 Task: Write personalized message: I am delighted to write this personalized recommendation for you based on our shared experiences at Netflix.
Action: Mouse moved to (867, 92)
Screenshot: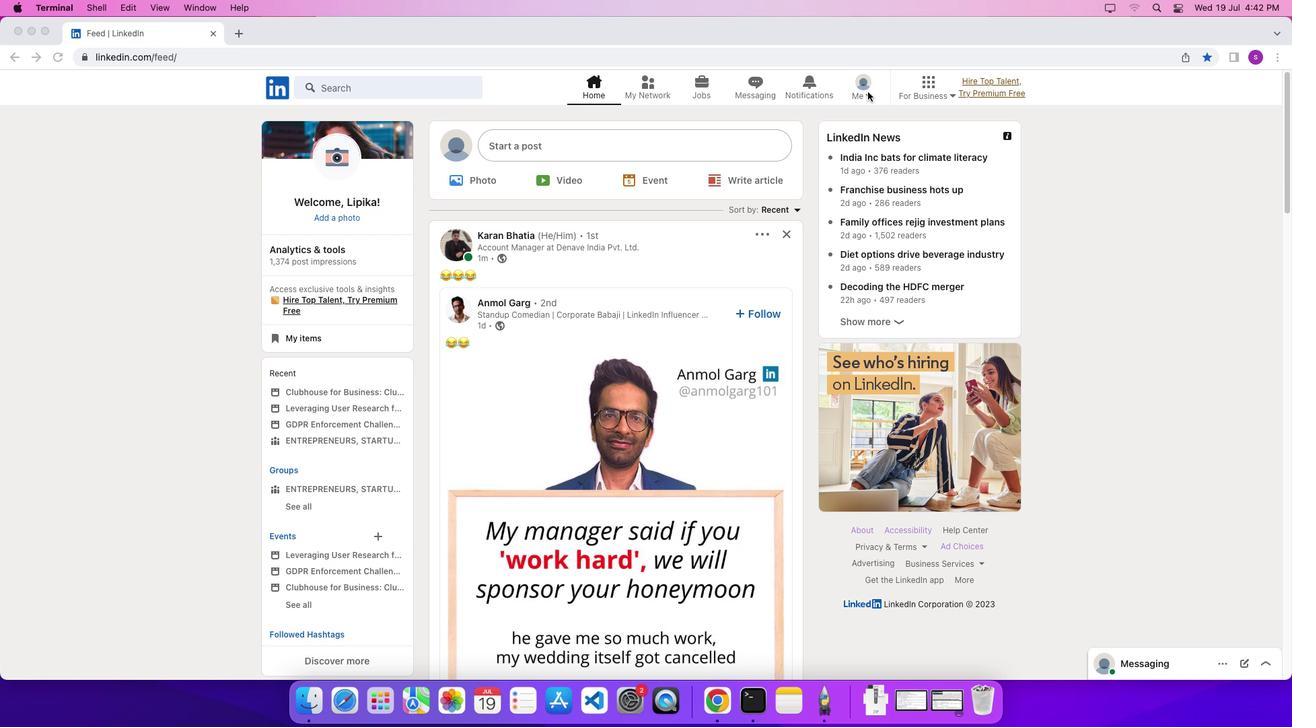 
Action: Mouse pressed left at (867, 92)
Screenshot: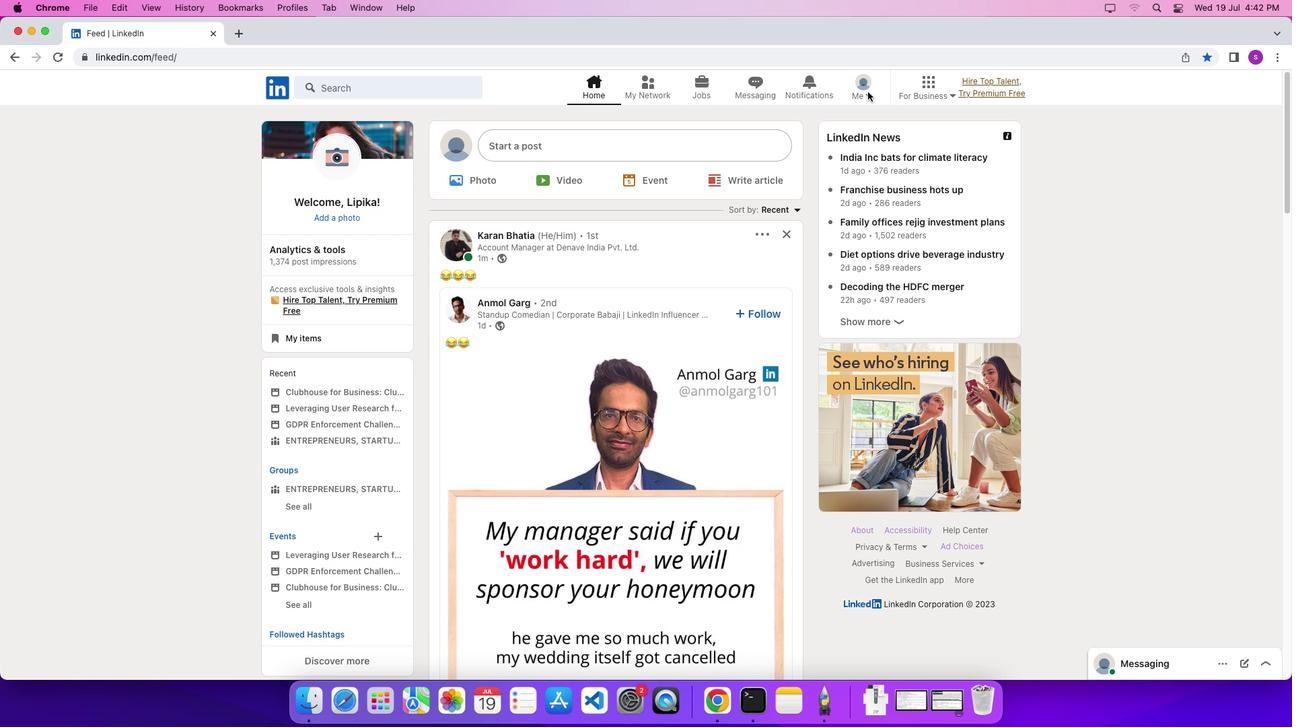 
Action: Mouse moved to (865, 96)
Screenshot: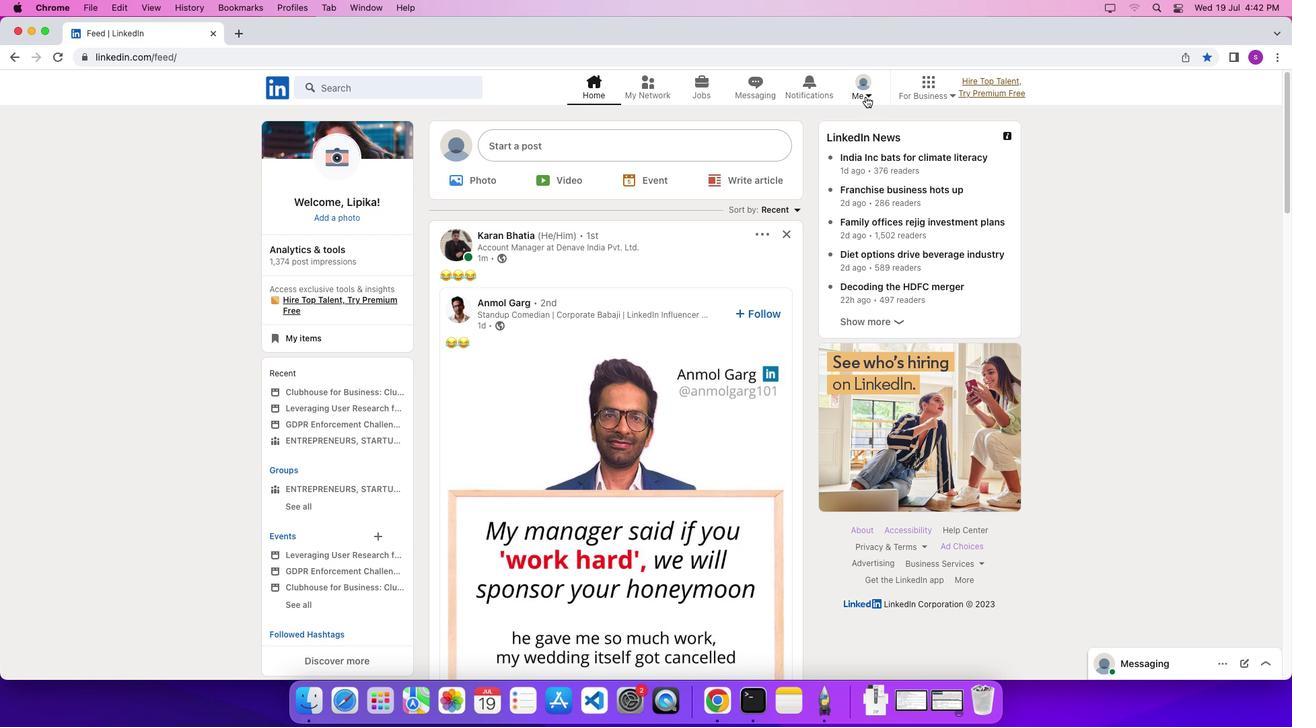 
Action: Mouse pressed left at (865, 96)
Screenshot: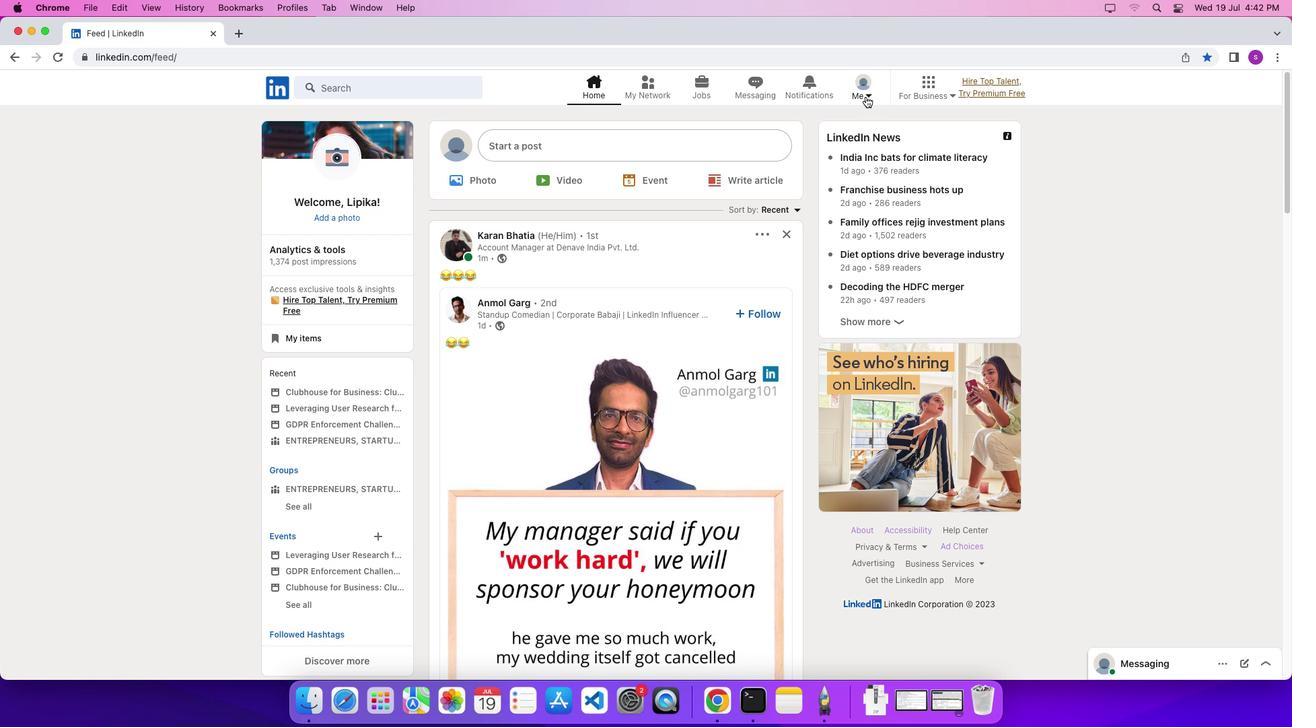 
Action: Mouse moved to (799, 164)
Screenshot: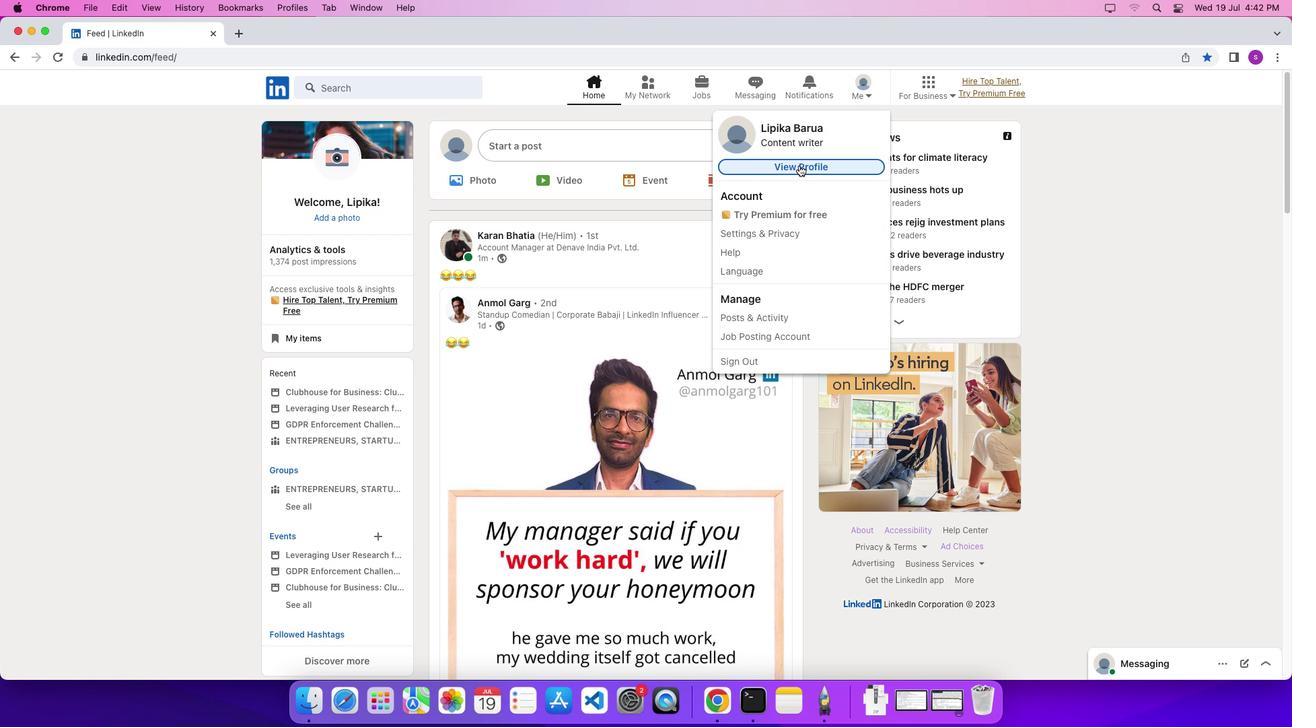 
Action: Mouse pressed left at (799, 164)
Screenshot: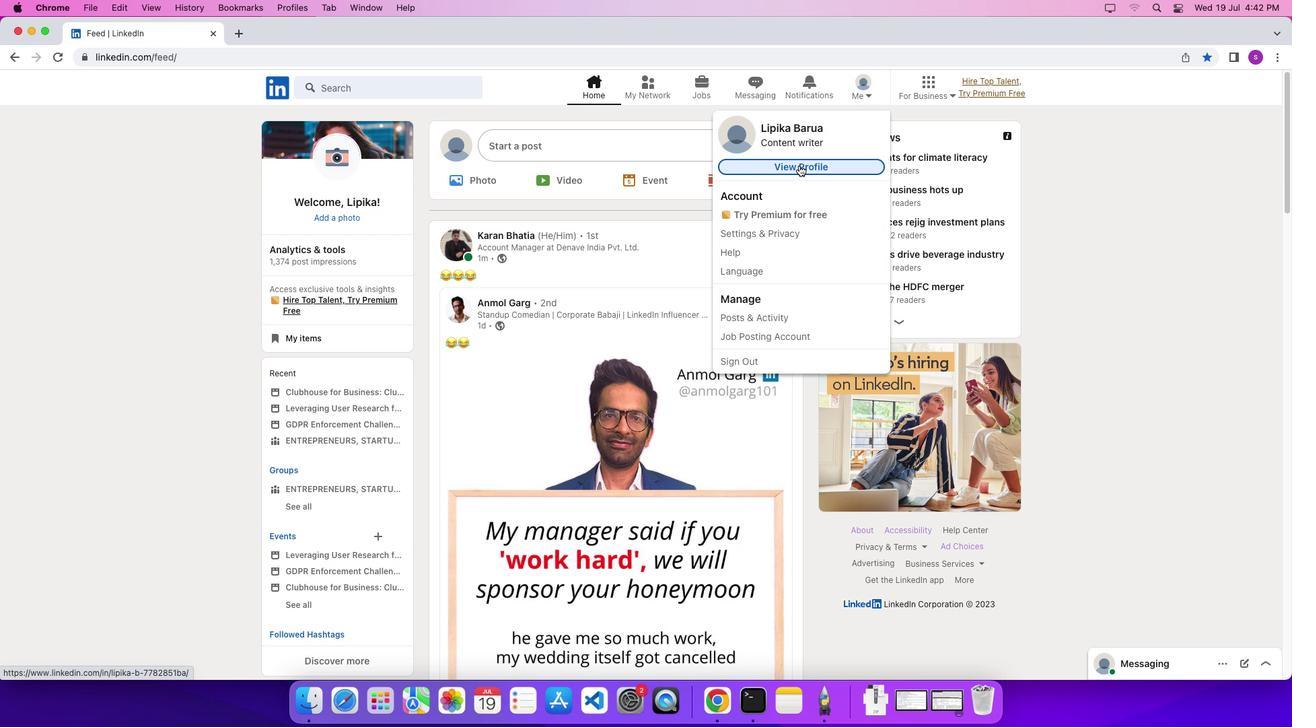 
Action: Mouse moved to (430, 434)
Screenshot: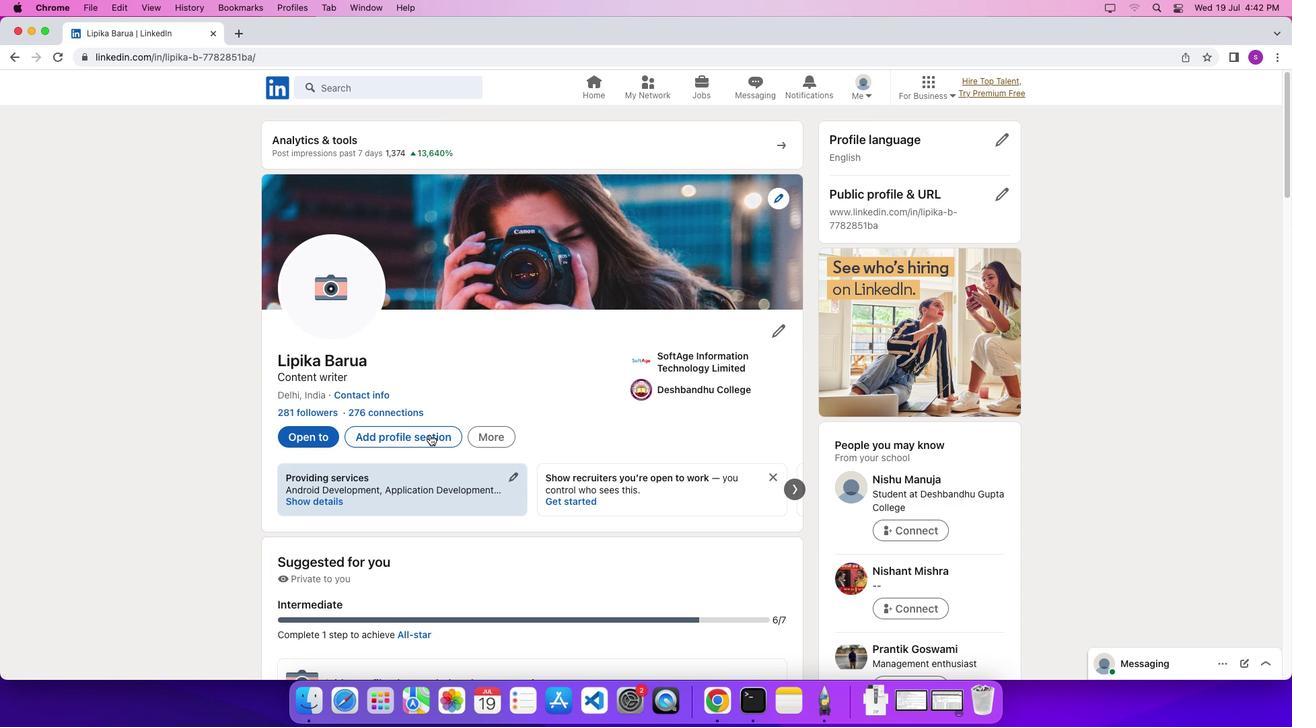 
Action: Mouse pressed left at (430, 434)
Screenshot: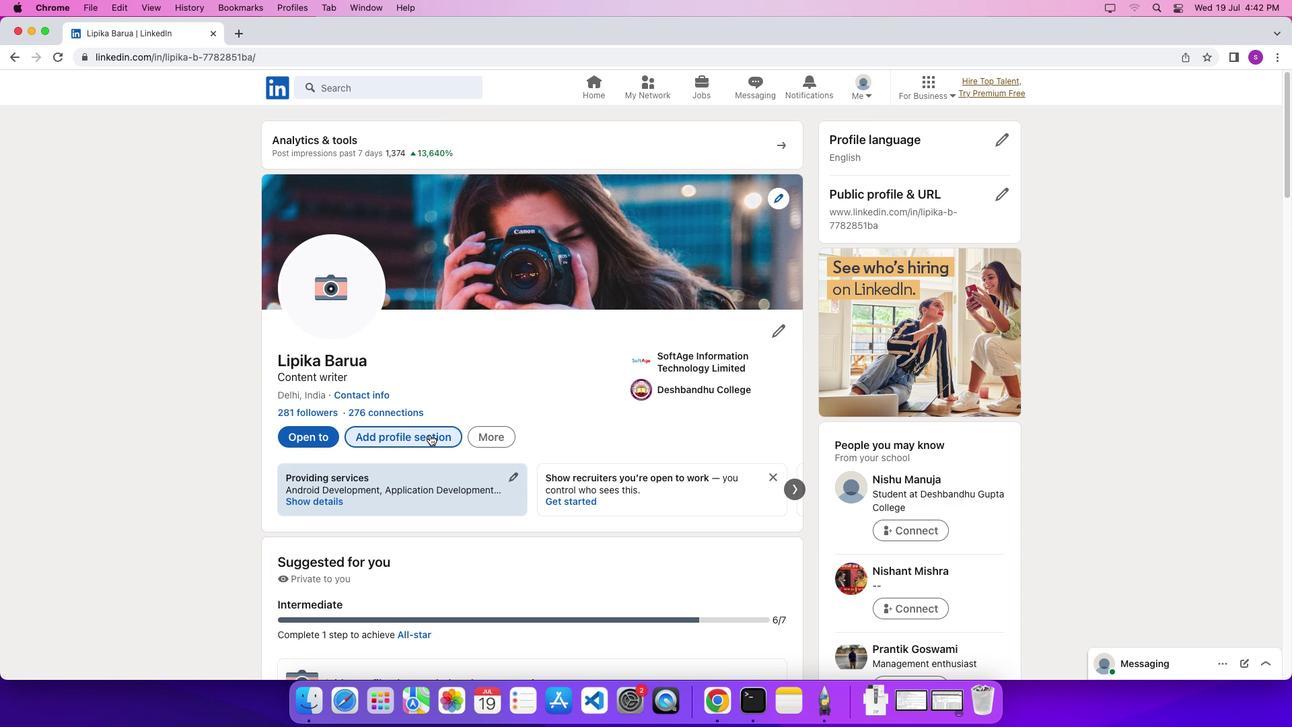 
Action: Mouse moved to (492, 372)
Screenshot: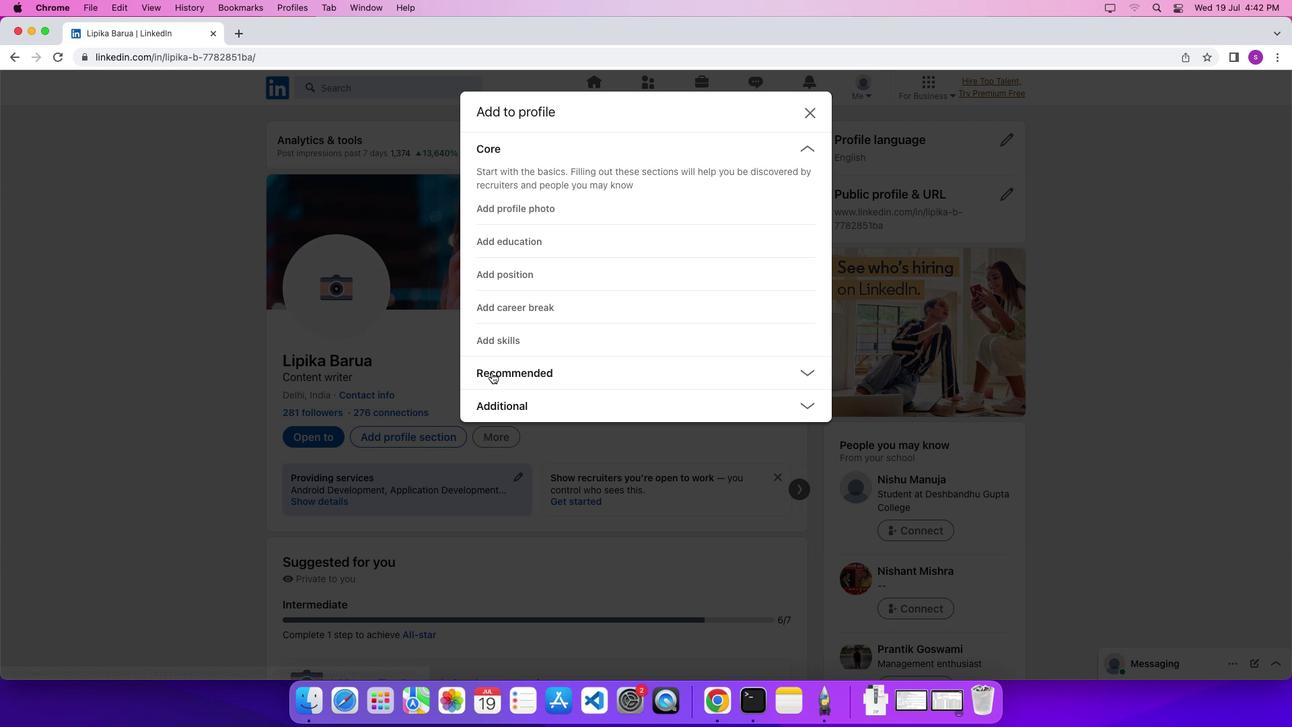 
Action: Mouse pressed left at (492, 372)
Screenshot: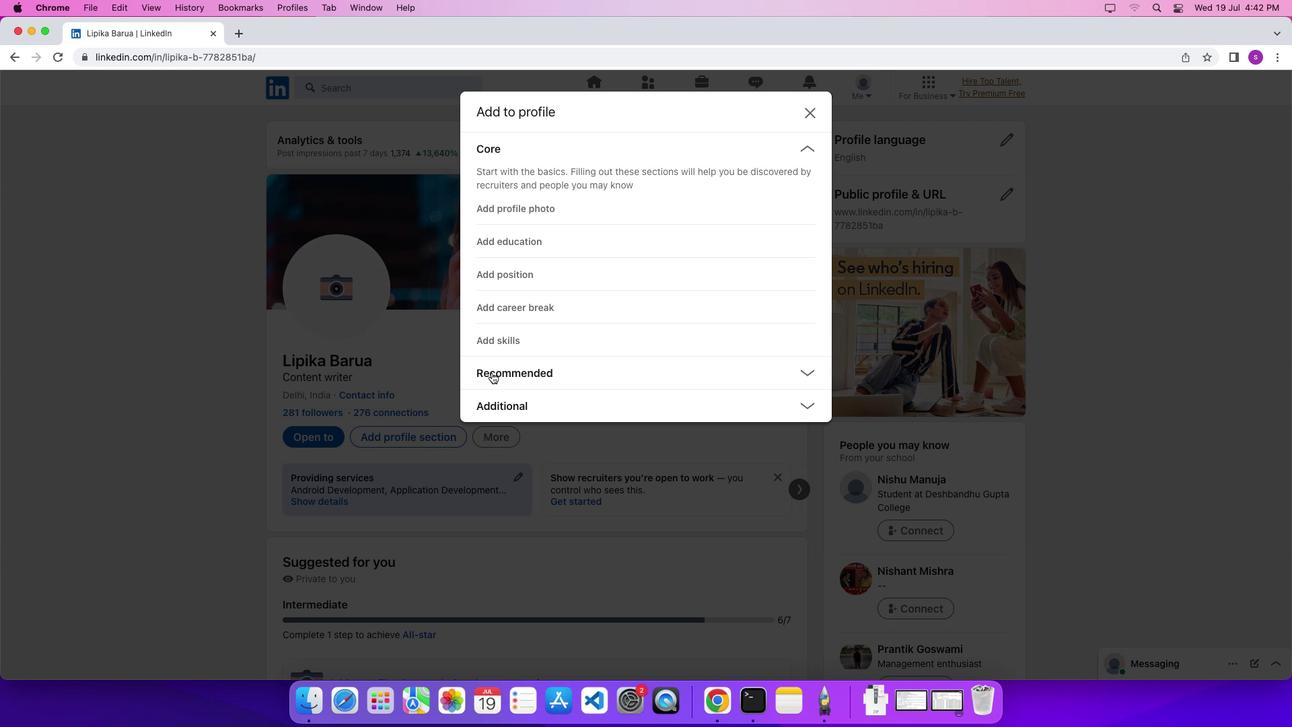 
Action: Mouse moved to (495, 372)
Screenshot: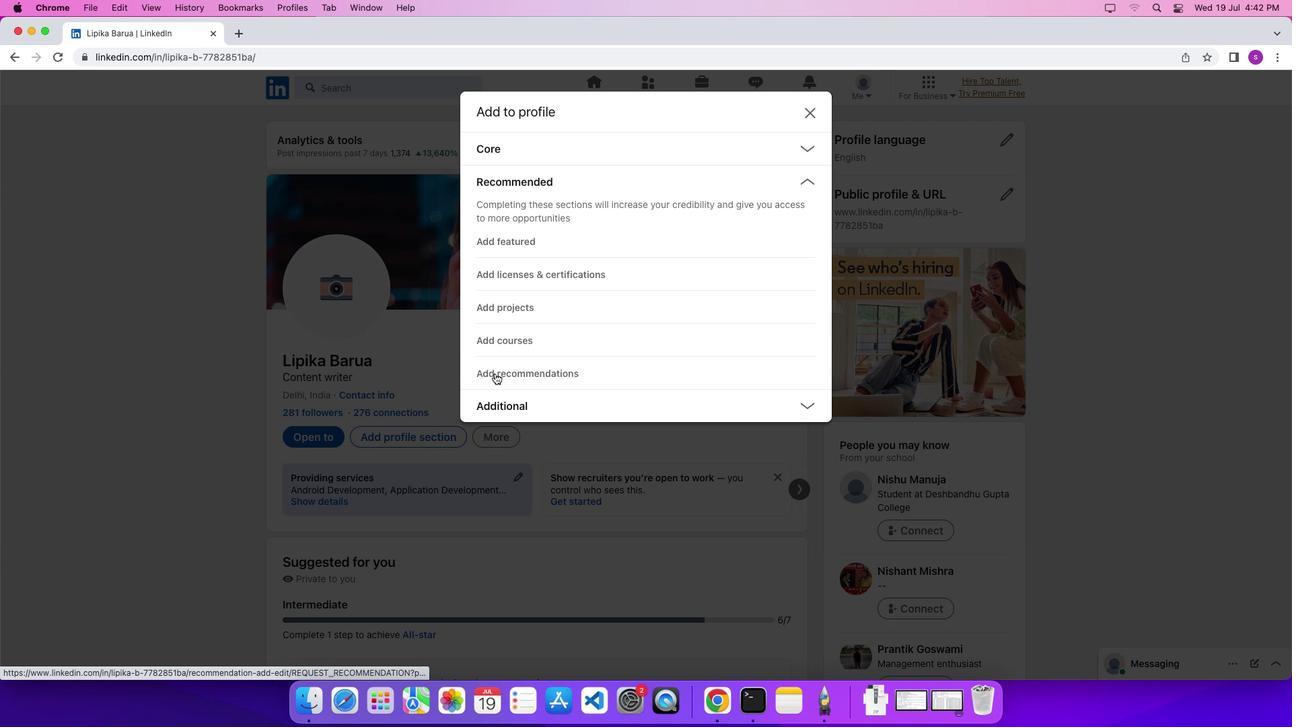 
Action: Mouse pressed left at (495, 372)
Screenshot: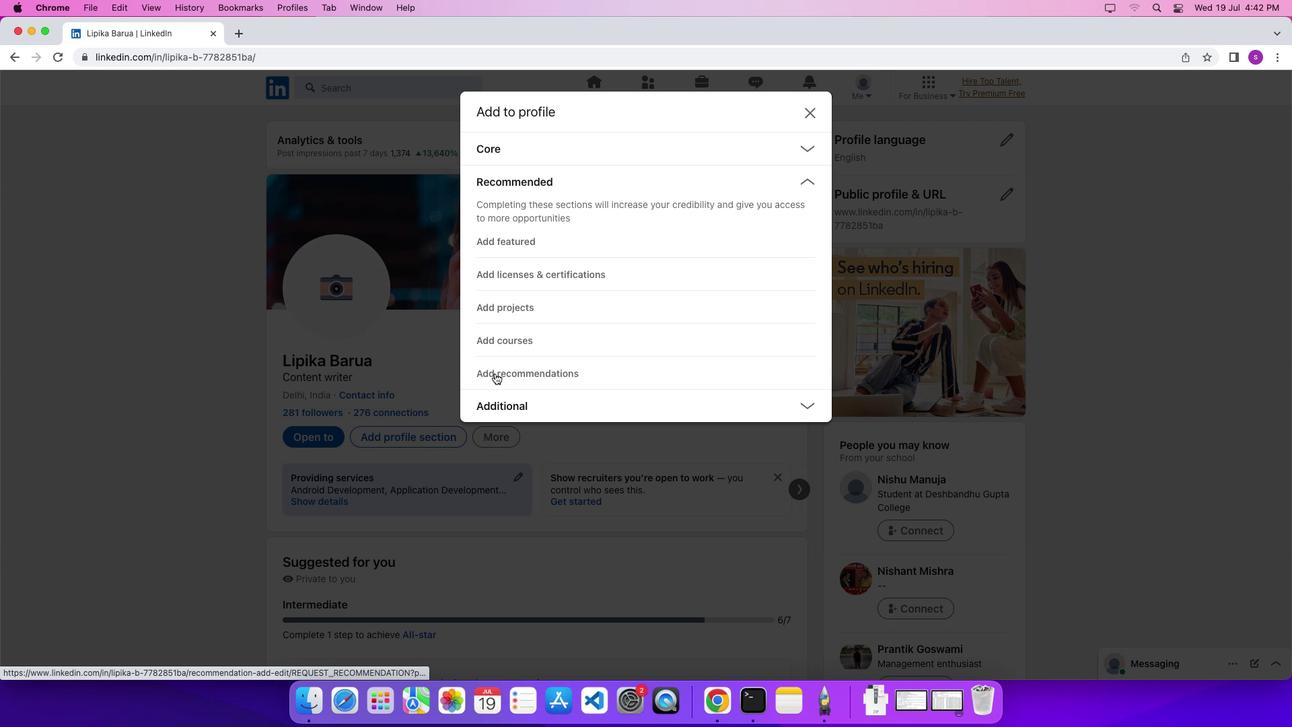 
Action: Mouse moved to (570, 234)
Screenshot: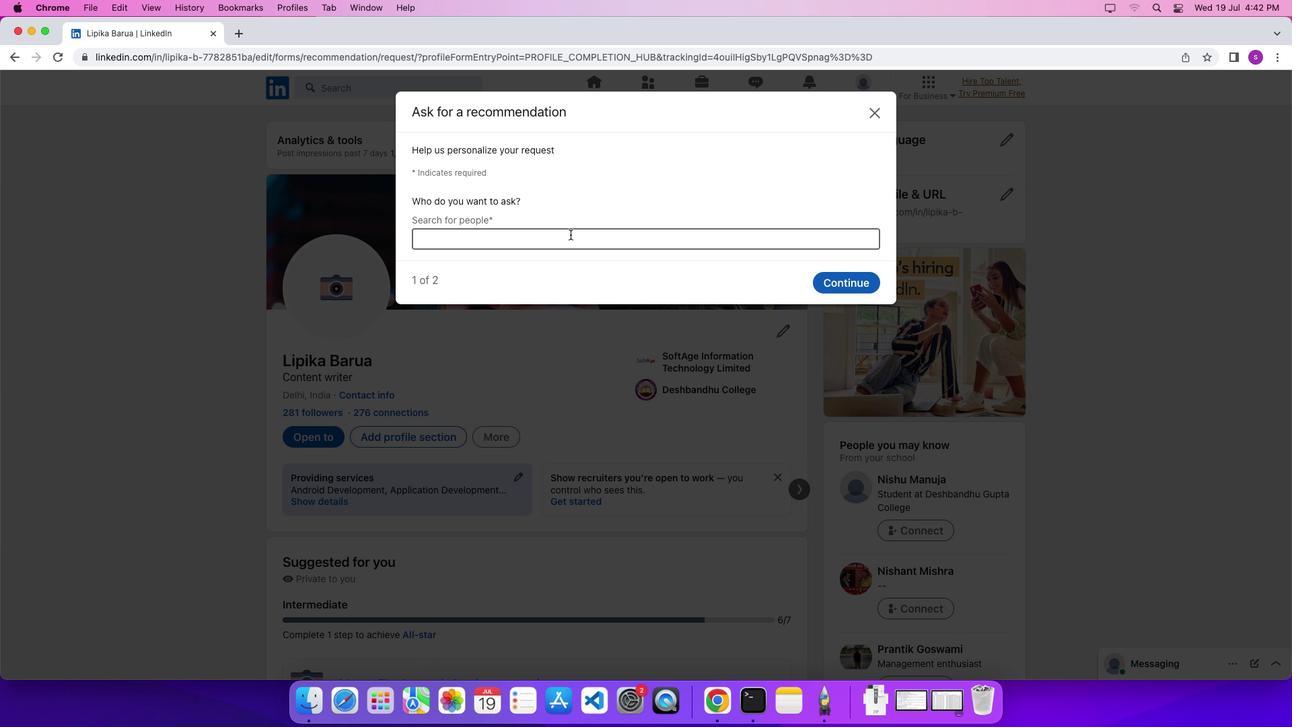 
Action: Mouse pressed left at (570, 234)
Screenshot: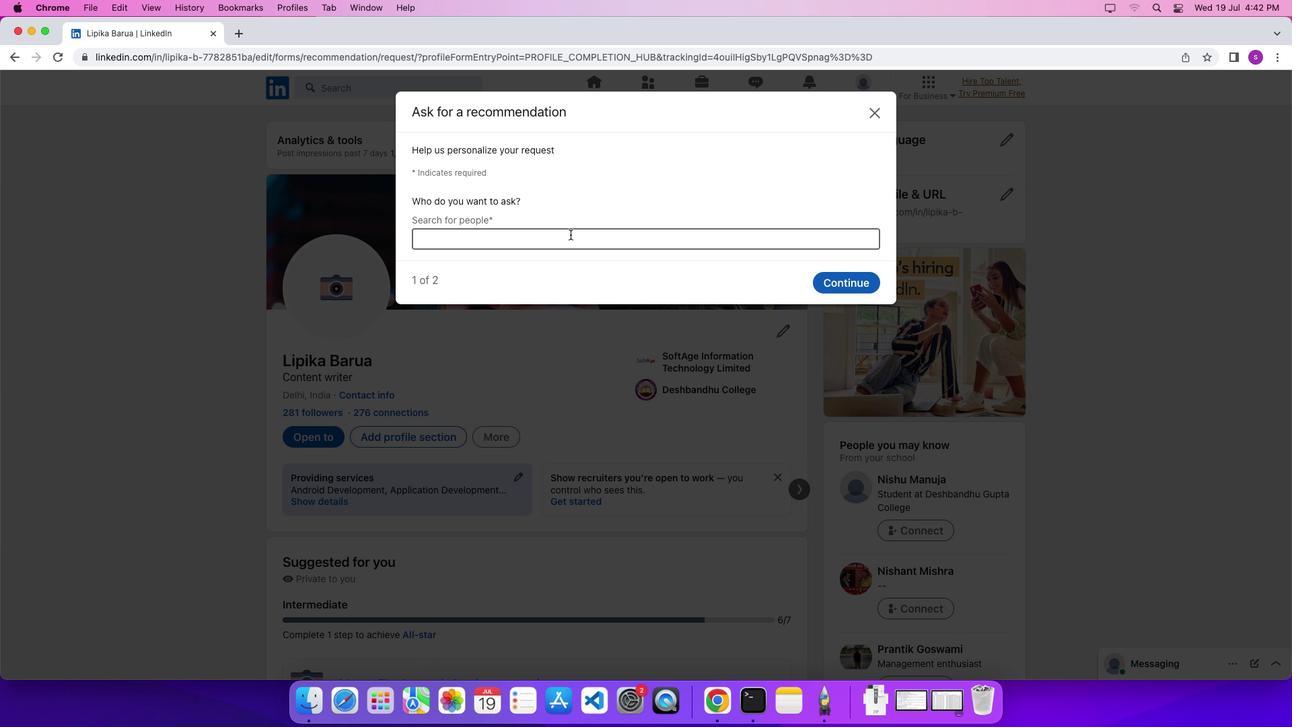 
Action: Key pressed 'h''i'
Screenshot: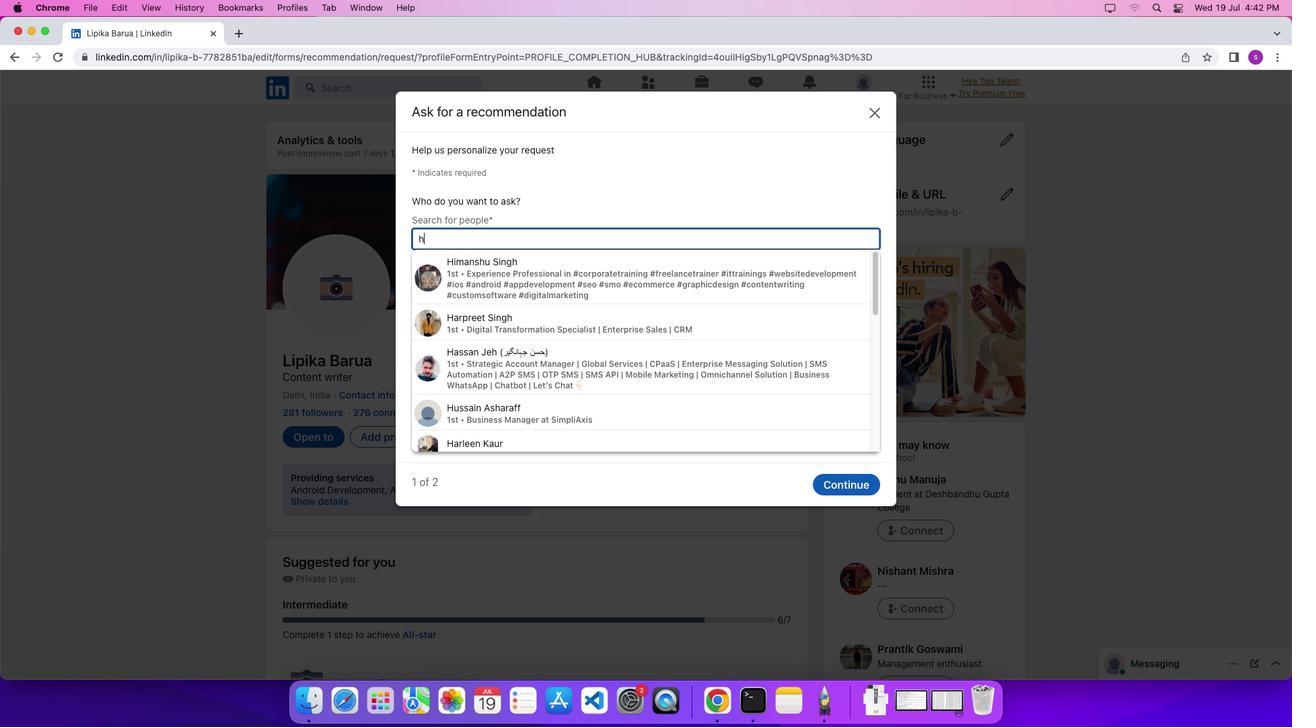 
Action: Mouse moved to (548, 265)
Screenshot: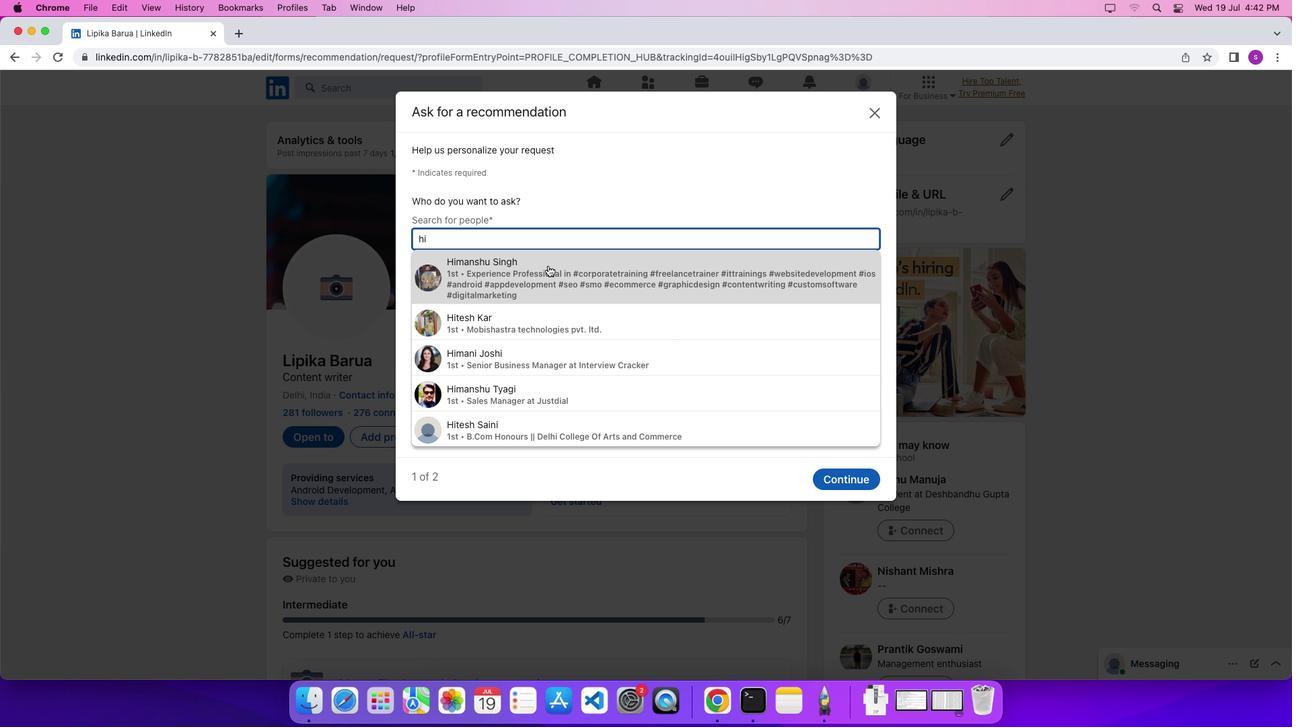 
Action: Mouse pressed left at (548, 265)
Screenshot: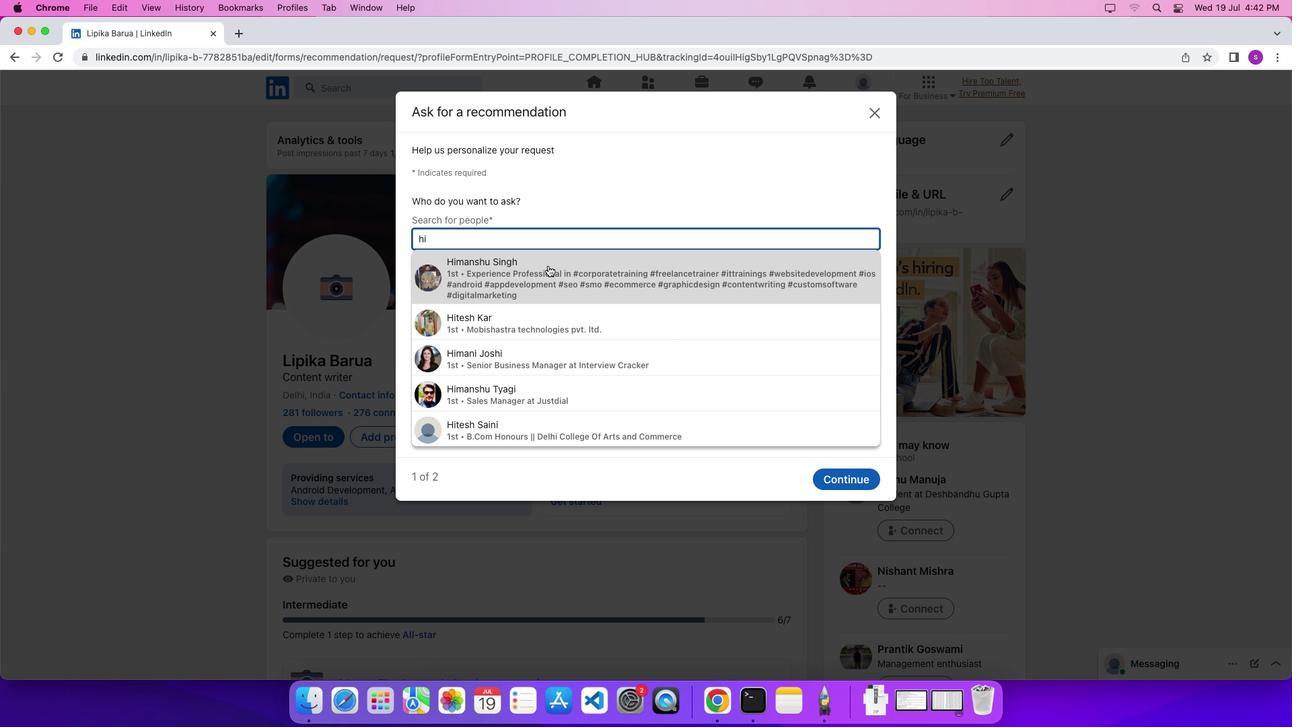 
Action: Mouse moved to (838, 278)
Screenshot: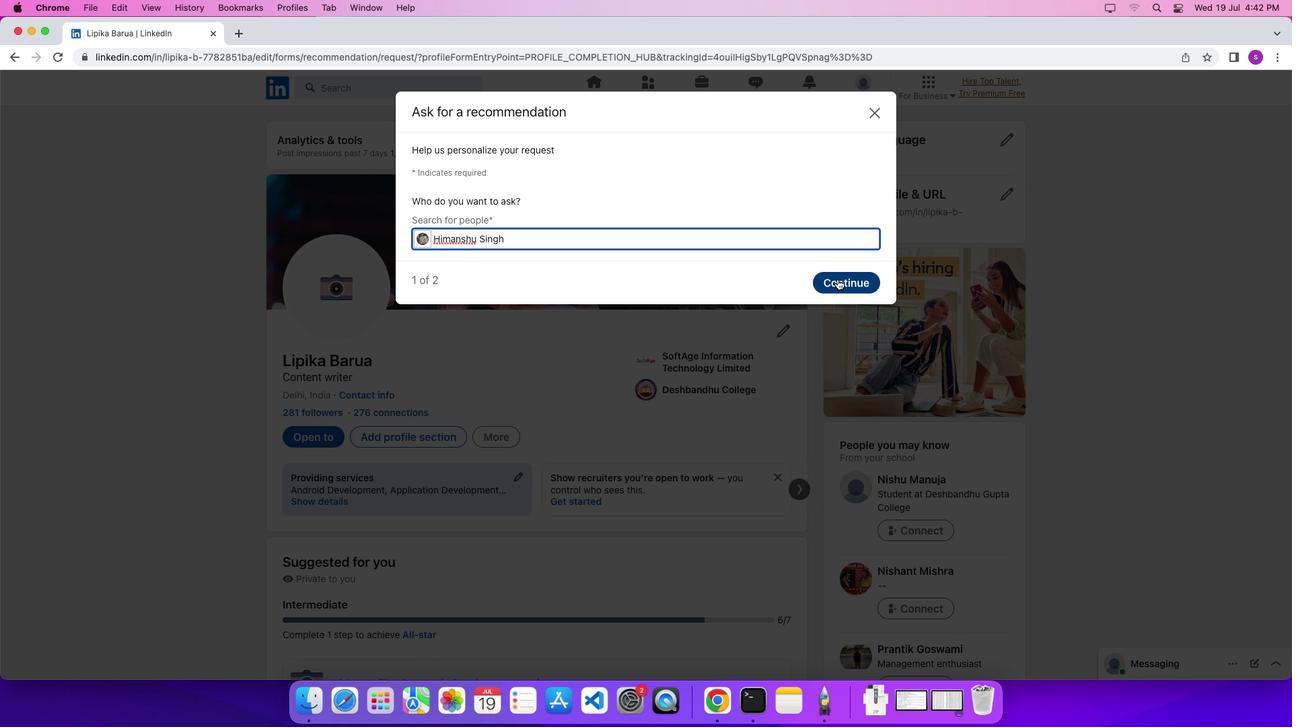 
Action: Mouse pressed left at (838, 278)
Screenshot: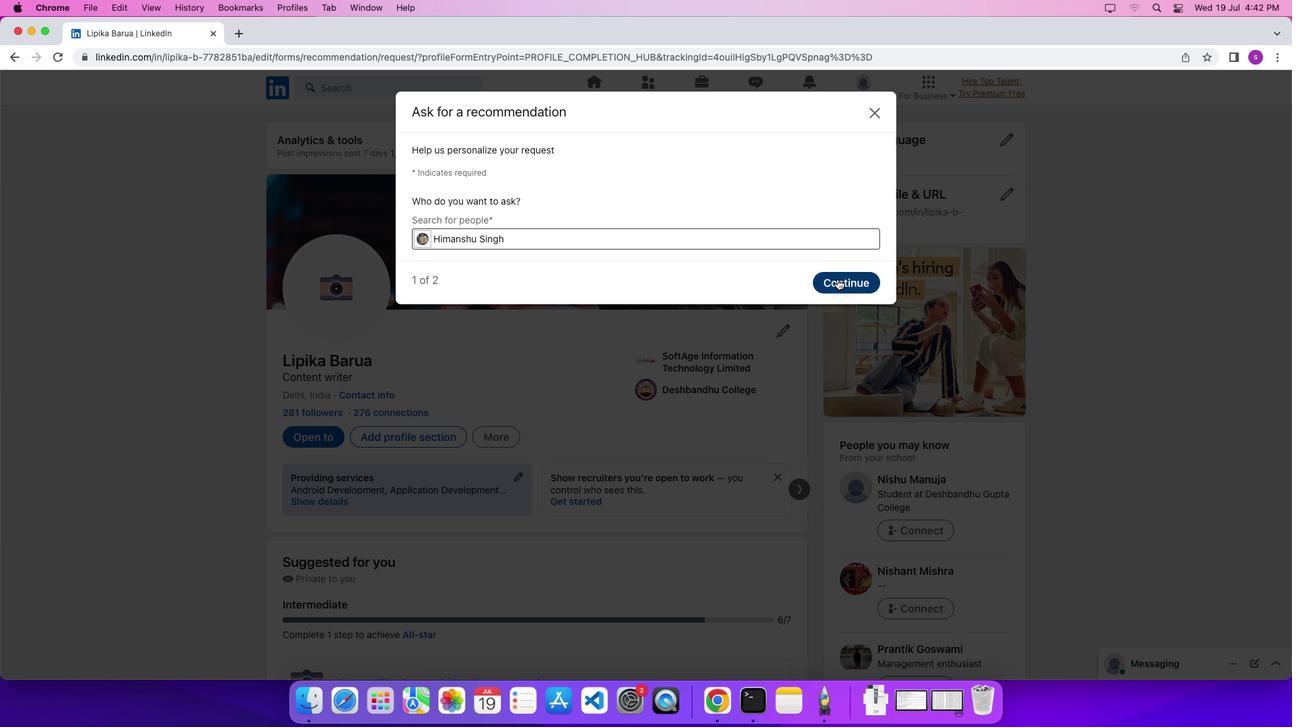 
Action: Mouse moved to (700, 388)
Screenshot: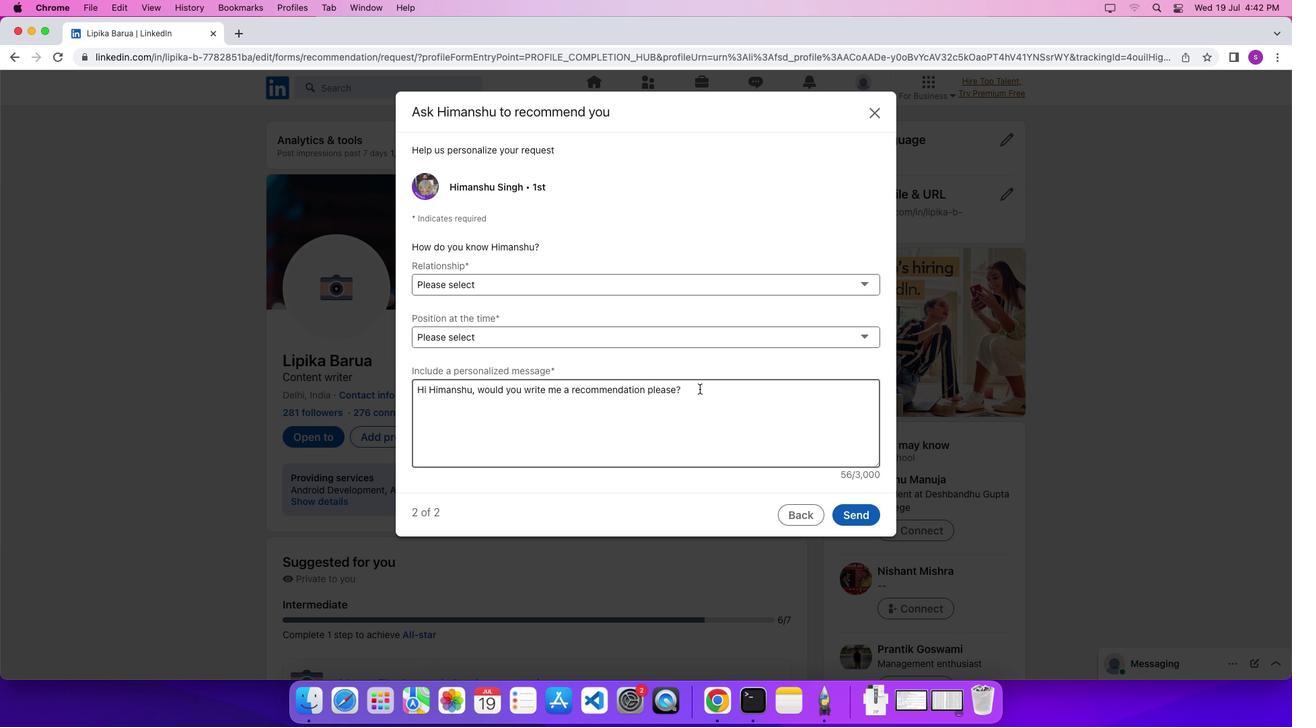 
Action: Mouse pressed left at (700, 388)
Screenshot: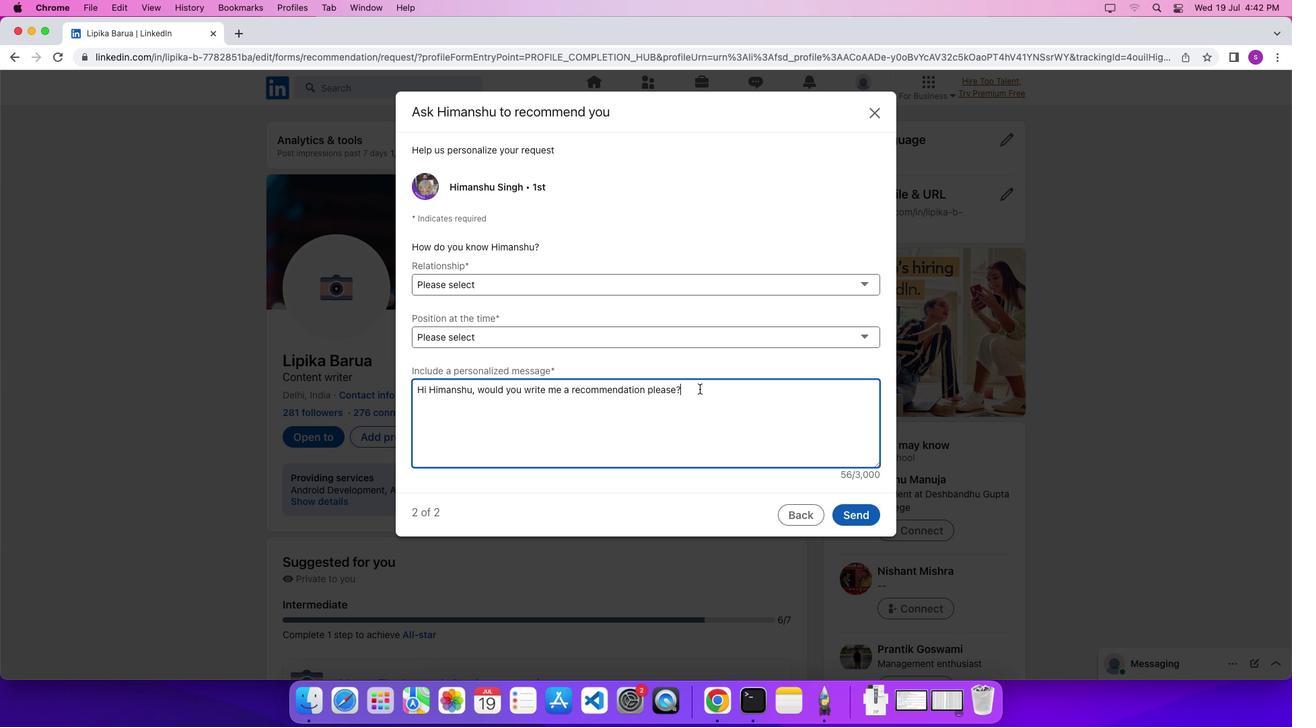 
Action: Mouse moved to (485, 432)
Screenshot: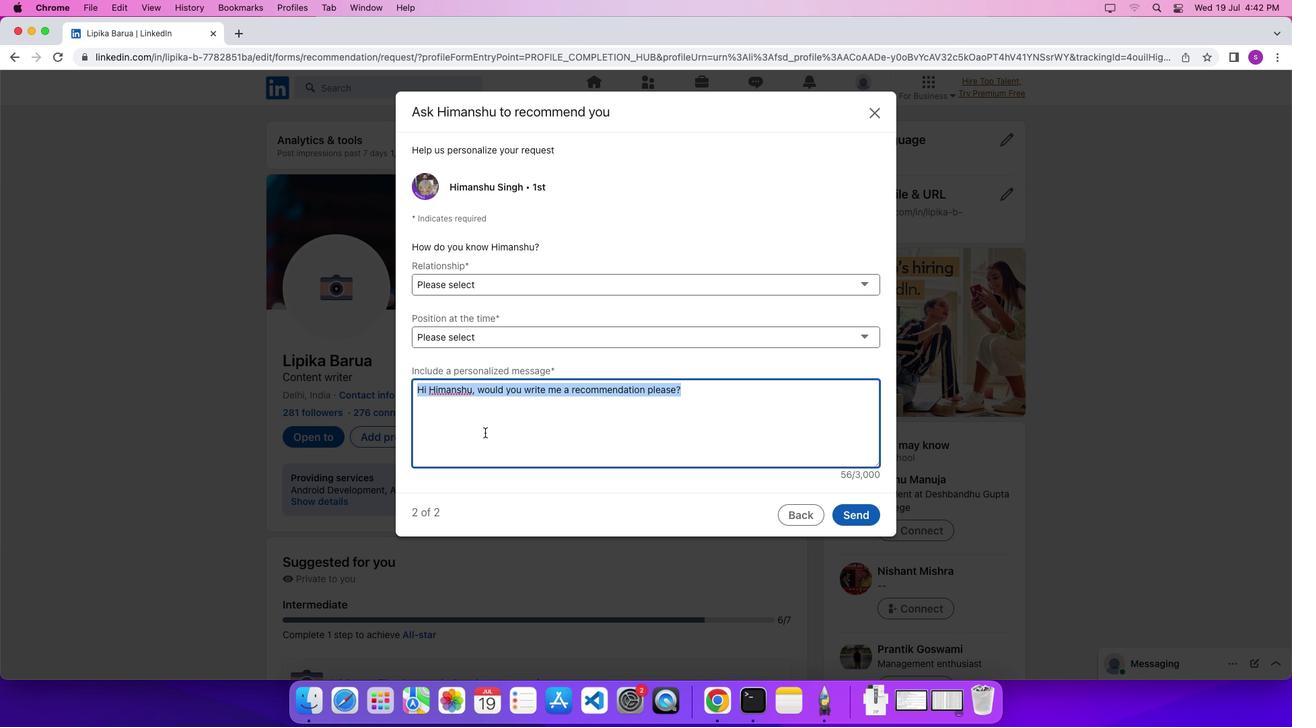 
Action: Key pressed Key.shift'I'Key.space'a''m'Key.space'd''e''l''i''g''h''t''e''d'Key.space't''o'Key.space'w''r''i''t''e'Key.space't''h''i''s'Key.space'p''e''r''s''o''n''a''l''i''z''e''d'Key.space'r''e''c''o''m''m''e''n''d''a''t''i''o''n'Key.space'f''o''r'Key.space'y''o''u'Key.space'b''a''s''e''d'Key.space'o''n'Key.space'o''u''r'Key.space's''h''a''r''e''d'Key.space'e''x''p''e''r''i''e''n''c''e''s'Key.space'a''t'Key.spaceKey.shift'N''e''t''f''l''i''x'
Screenshot: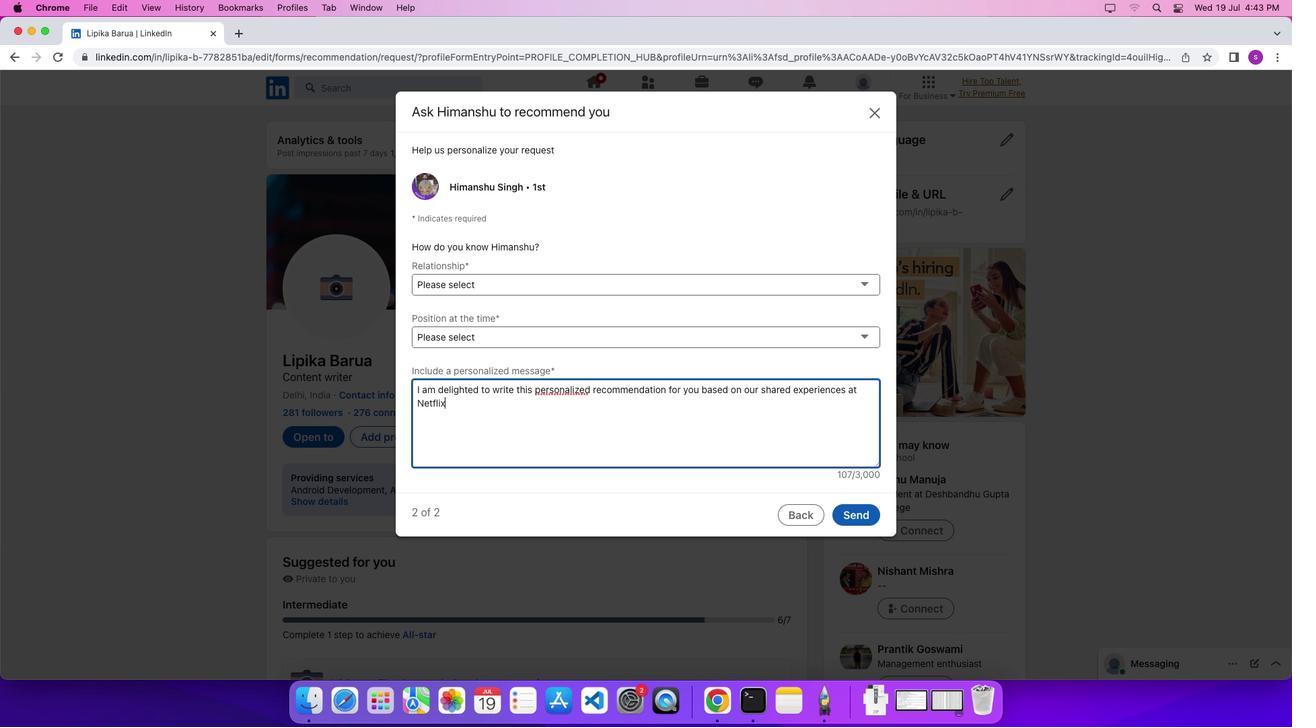 
